 Task: Configure "Branch protection" for quality code control.
Action: Mouse moved to (797, 50)
Screenshot: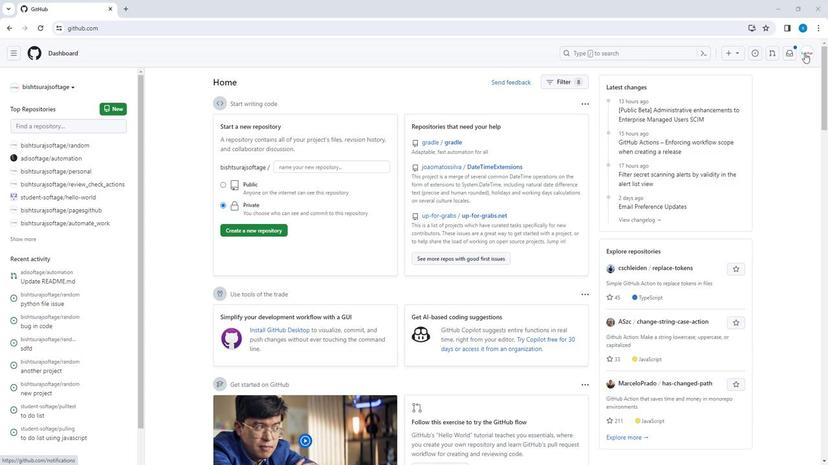 
Action: Mouse pressed left at (797, 50)
Screenshot: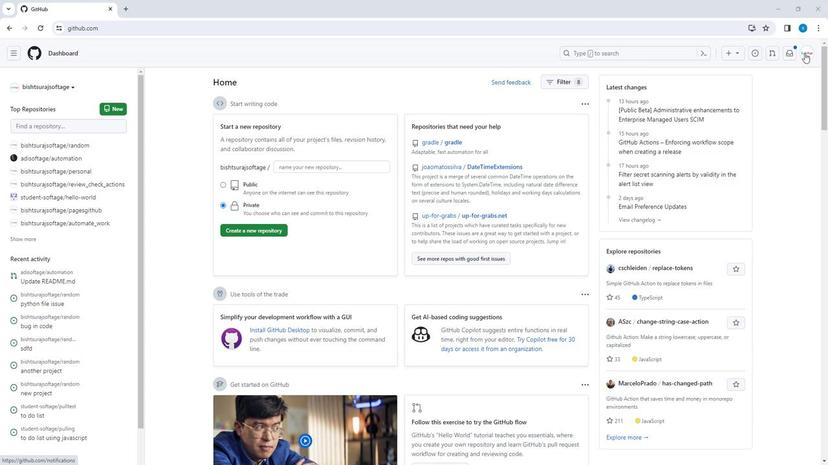 
Action: Mouse moved to (770, 111)
Screenshot: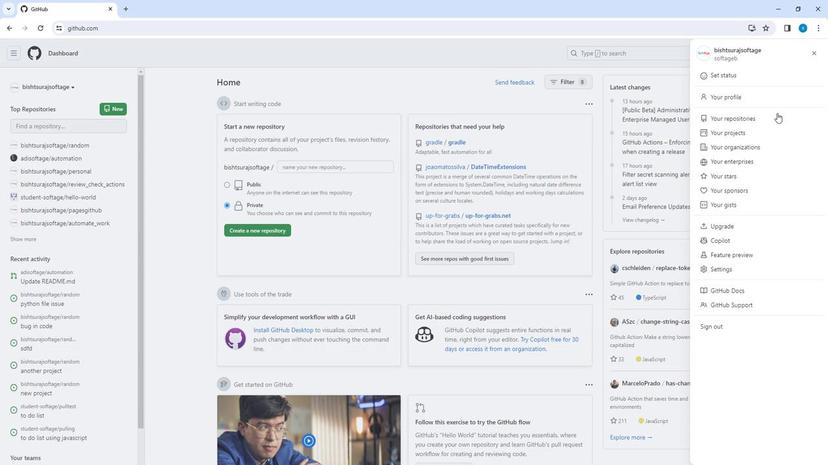 
Action: Mouse pressed left at (770, 111)
Screenshot: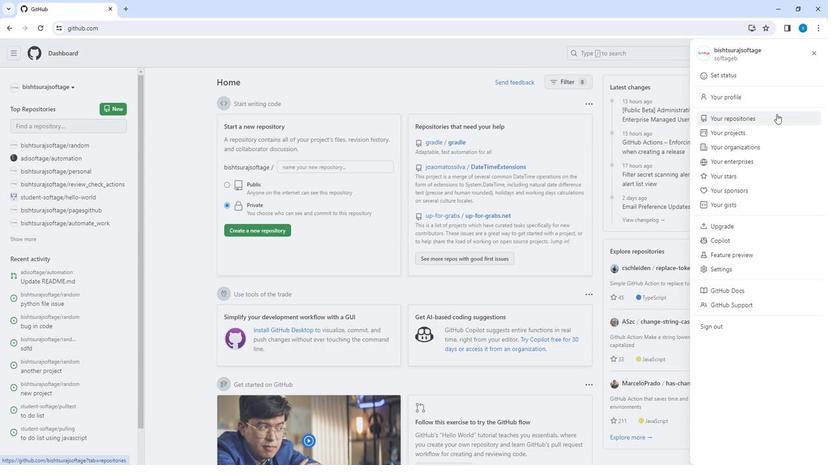 
Action: Mouse moved to (306, 133)
Screenshot: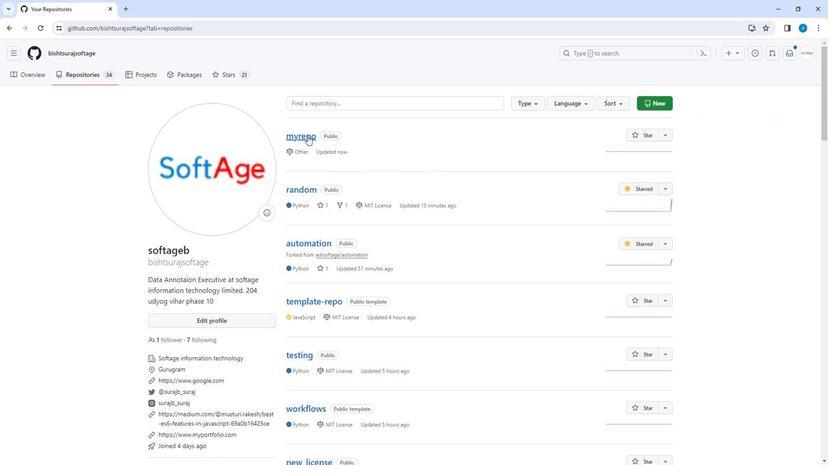 
Action: Mouse pressed left at (306, 133)
Screenshot: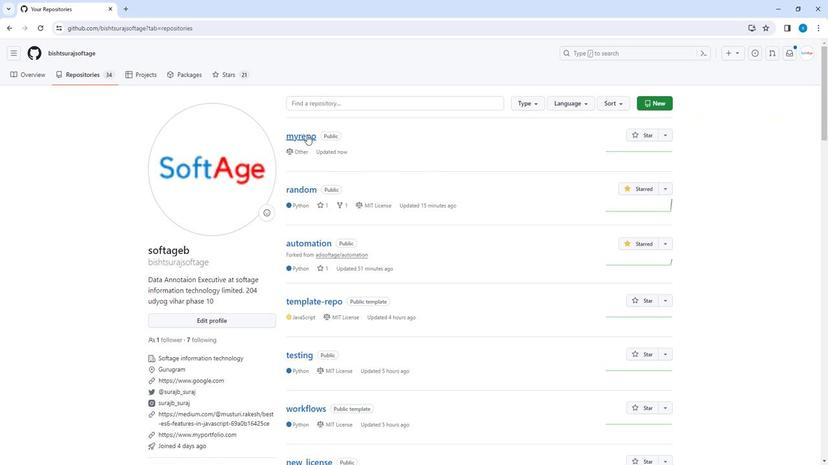 
Action: Mouse moved to (361, 75)
Screenshot: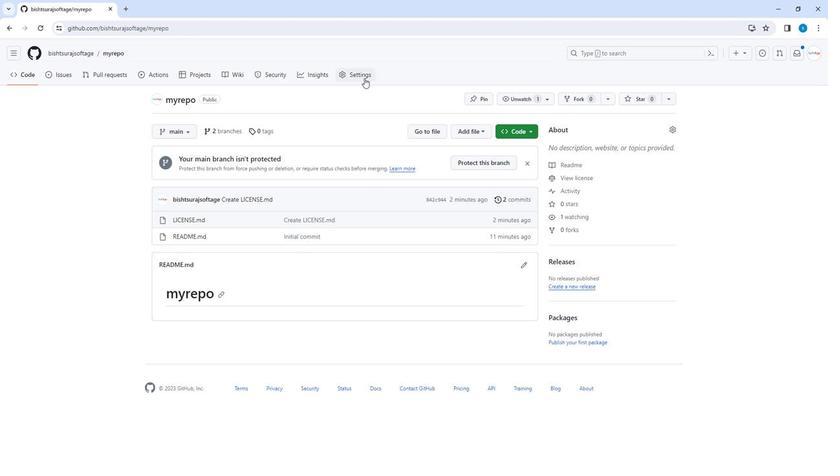
Action: Mouse pressed left at (361, 75)
Screenshot: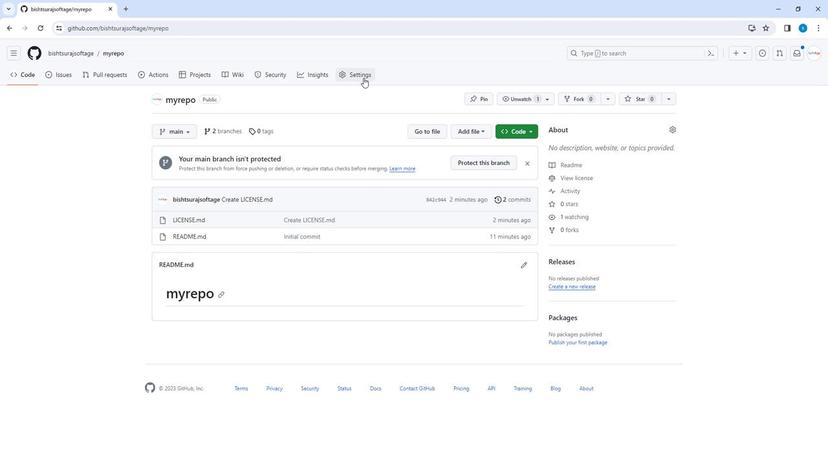 
Action: Mouse moved to (223, 188)
Screenshot: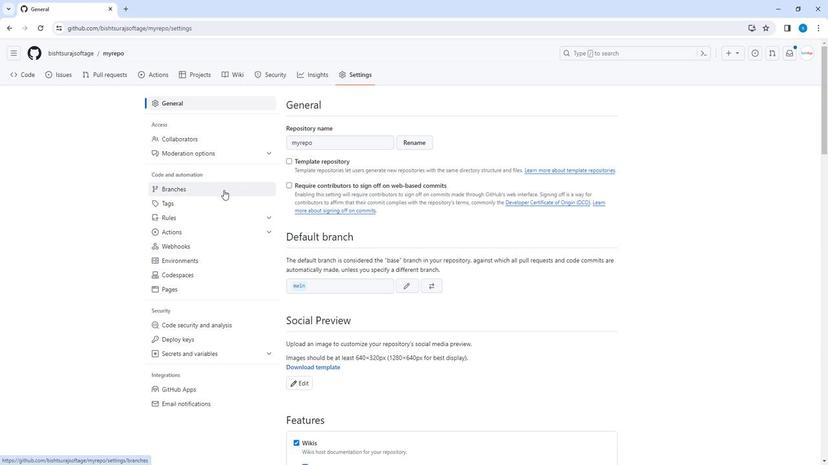 
Action: Mouse pressed left at (223, 188)
Screenshot: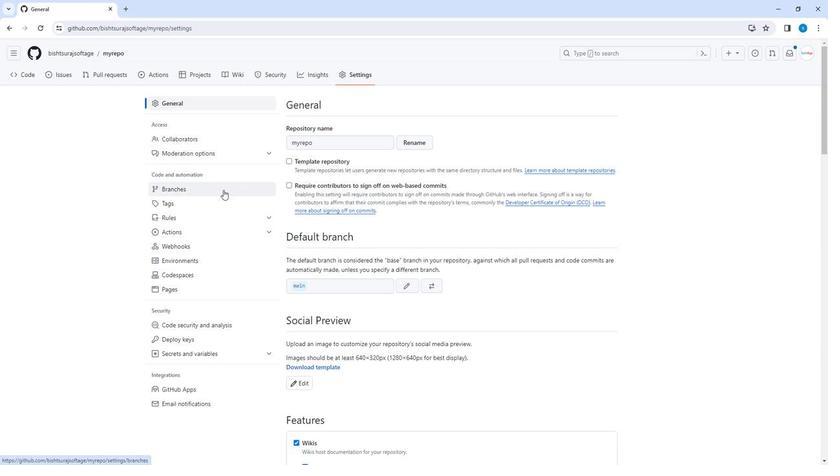 
Action: Mouse moved to (331, 164)
Screenshot: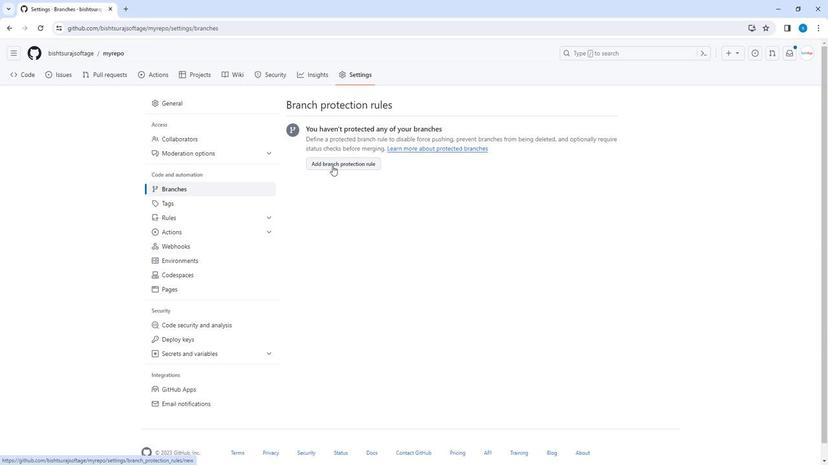 
Action: Mouse pressed left at (331, 164)
Screenshot: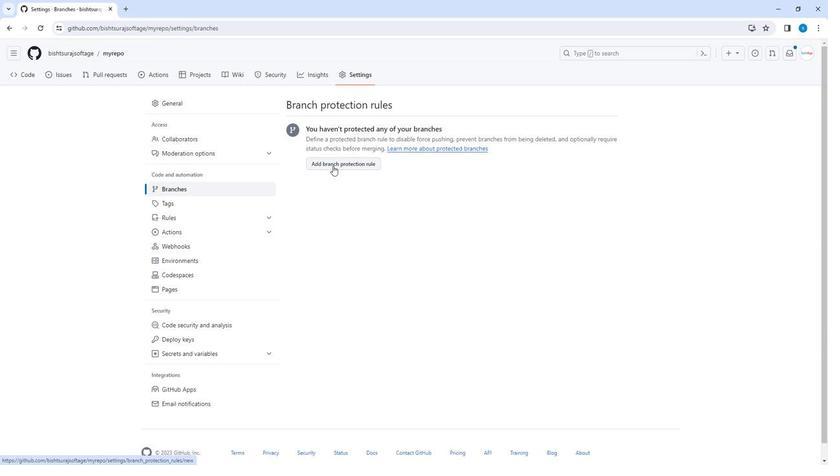 
Action: Mouse moved to (320, 233)
Screenshot: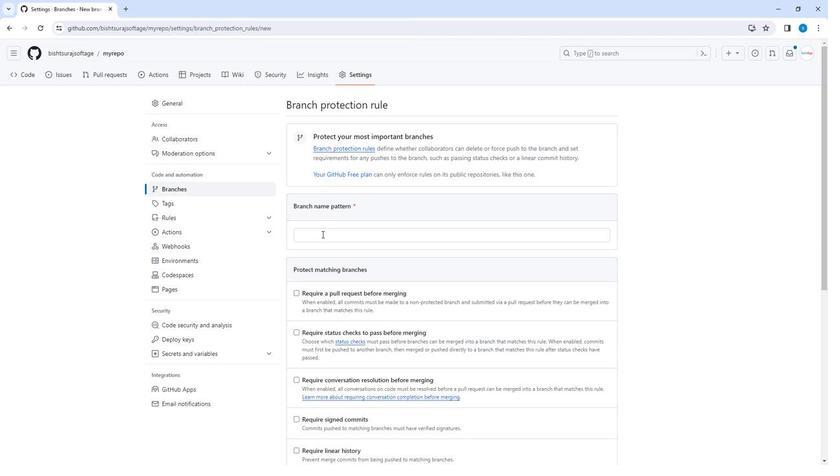 
Action: Mouse pressed left at (320, 233)
Screenshot: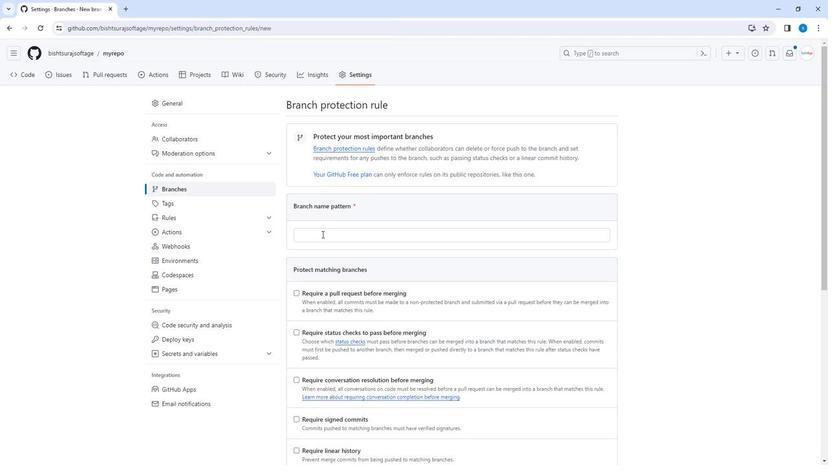 
Action: Mouse moved to (320, 234)
Screenshot: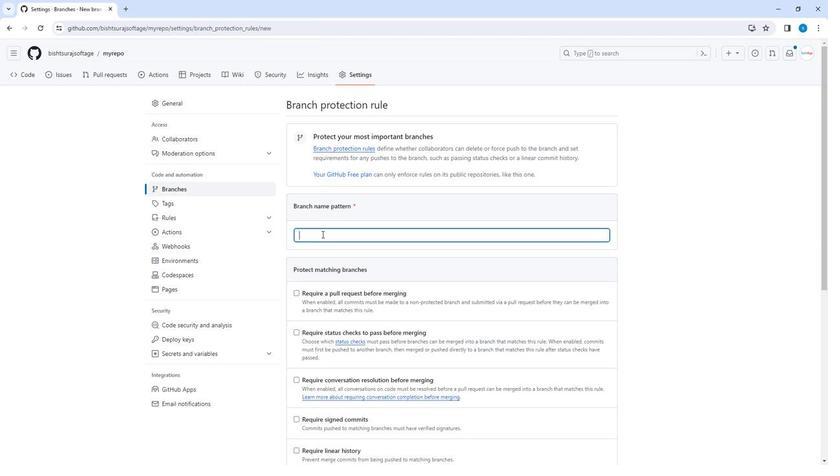 
Action: Key pressed main
Screenshot: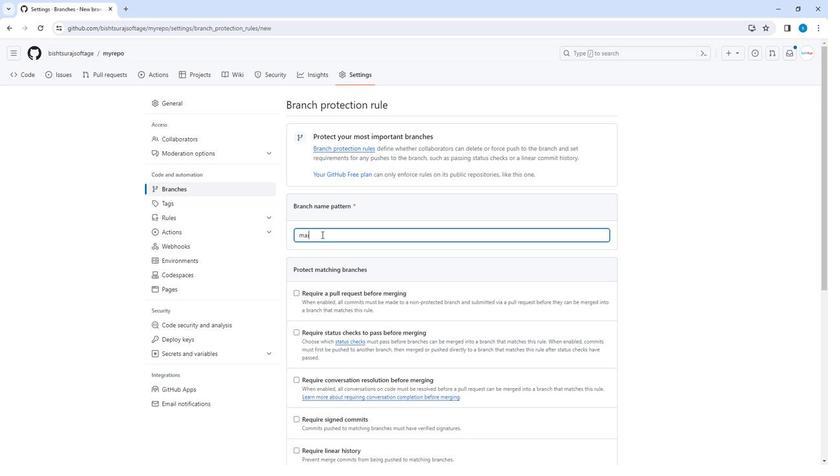 
Action: Mouse moved to (297, 298)
Screenshot: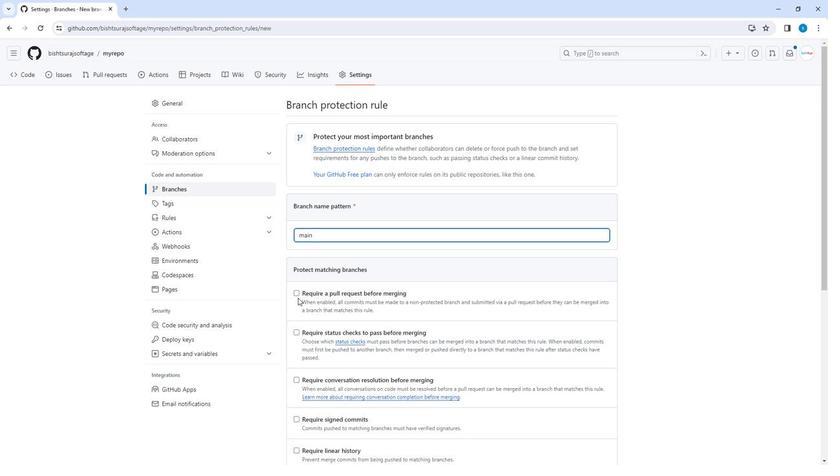 
Action: Mouse pressed left at (297, 298)
Screenshot: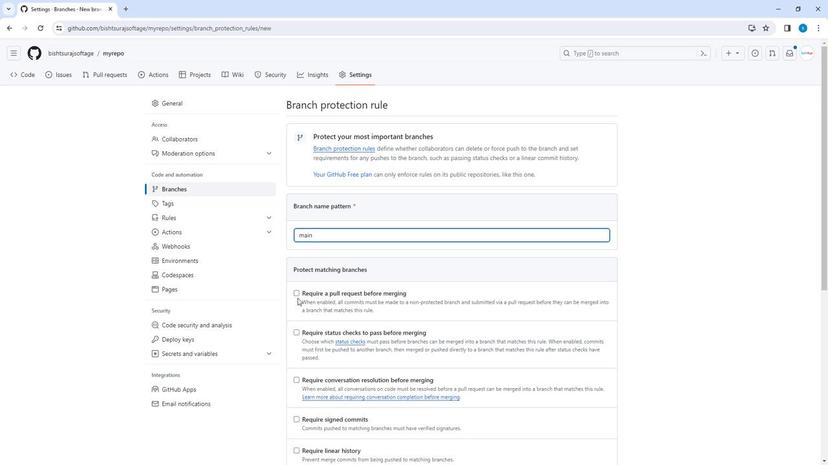 
Action: Mouse moved to (294, 293)
Screenshot: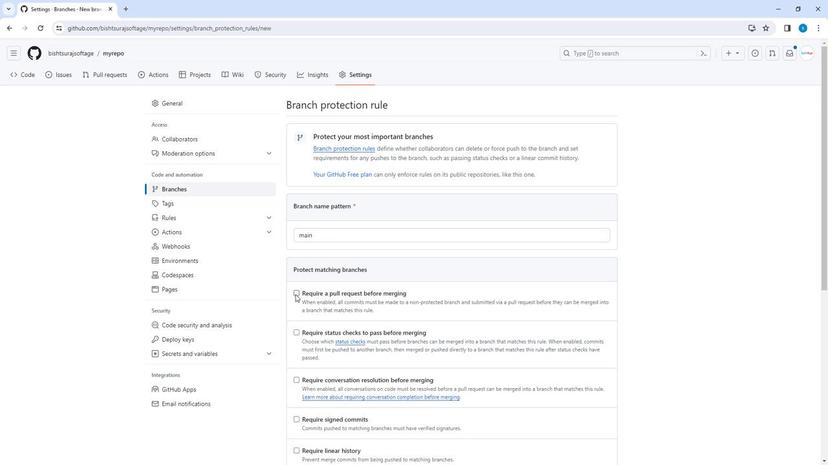 
Action: Mouse pressed left at (294, 293)
Screenshot: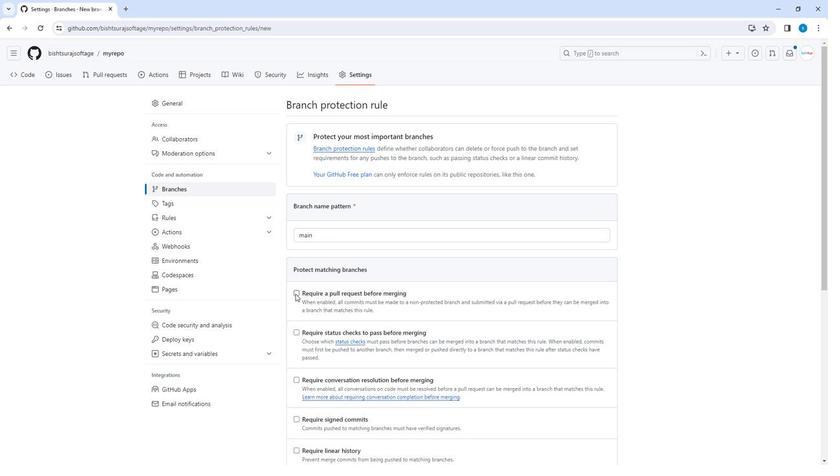 
Action: Mouse moved to (298, 312)
Screenshot: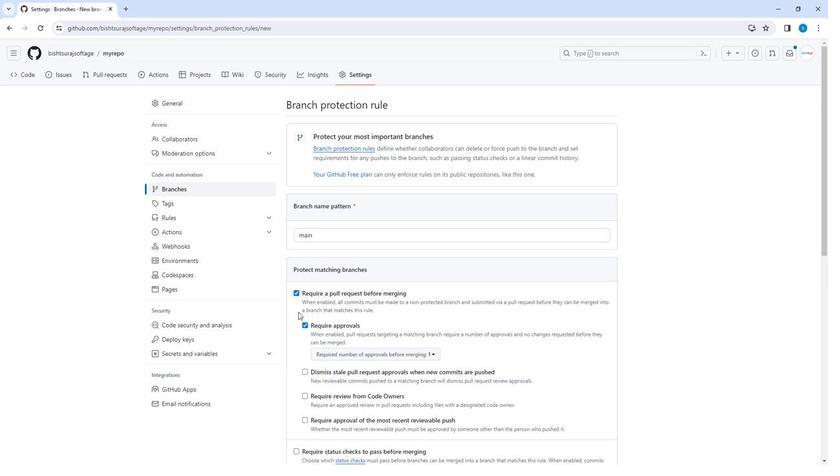 
Action: Mouse scrolled (298, 311) with delta (0, 0)
Screenshot: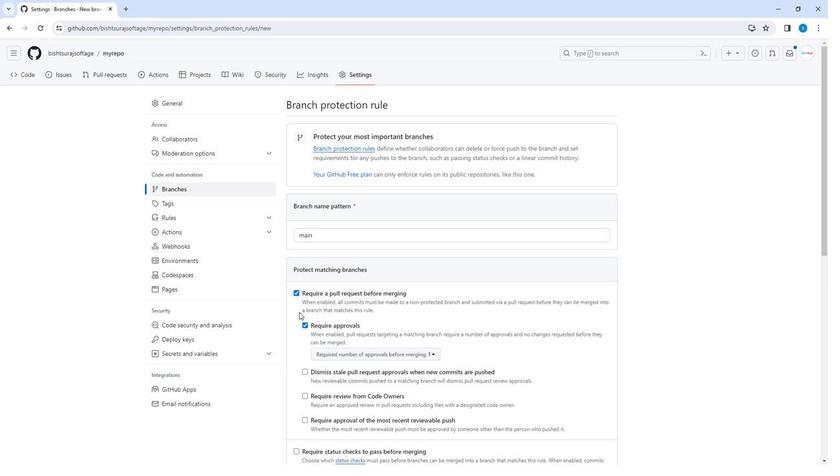 
Action: Mouse scrolled (298, 311) with delta (0, 0)
Screenshot: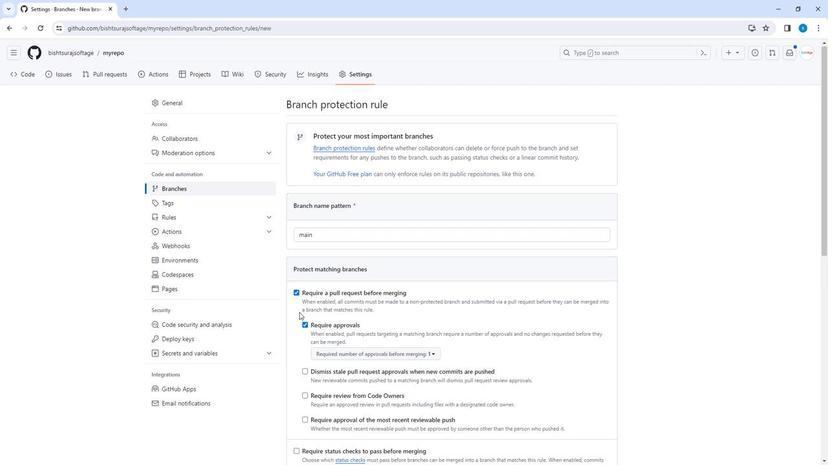 
Action: Mouse scrolled (298, 311) with delta (0, 0)
Screenshot: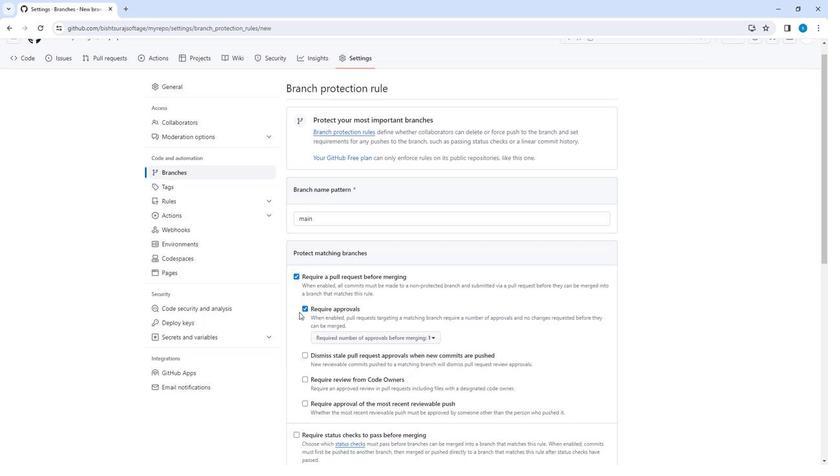 
Action: Mouse moved to (293, 321)
Screenshot: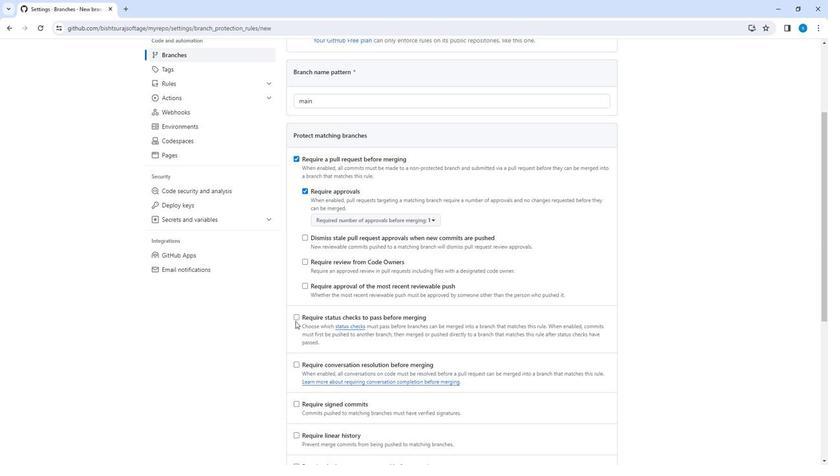 
Action: Mouse pressed left at (293, 321)
Screenshot: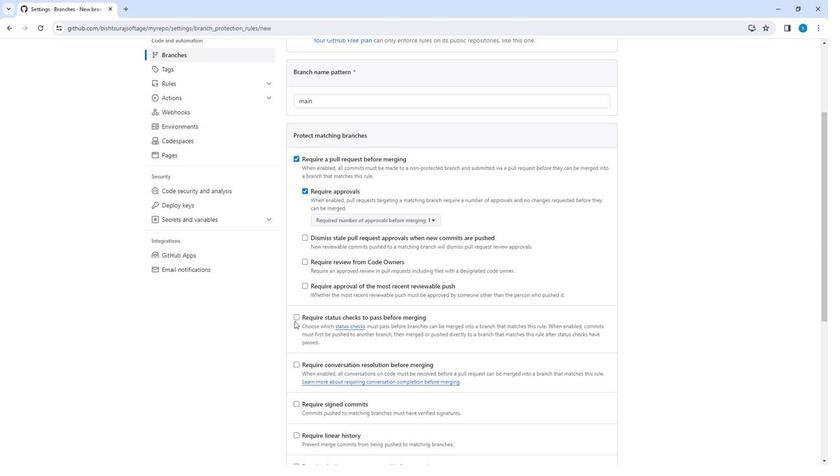 
Action: Mouse moved to (294, 320)
Screenshot: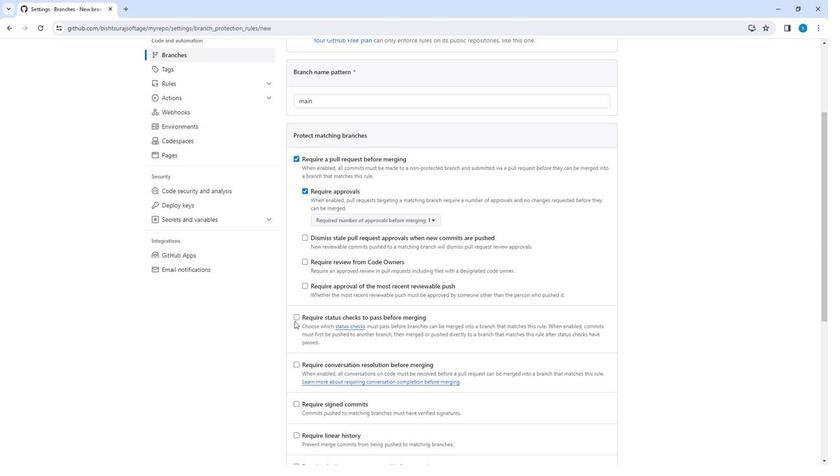 
Action: Mouse pressed left at (294, 320)
Screenshot: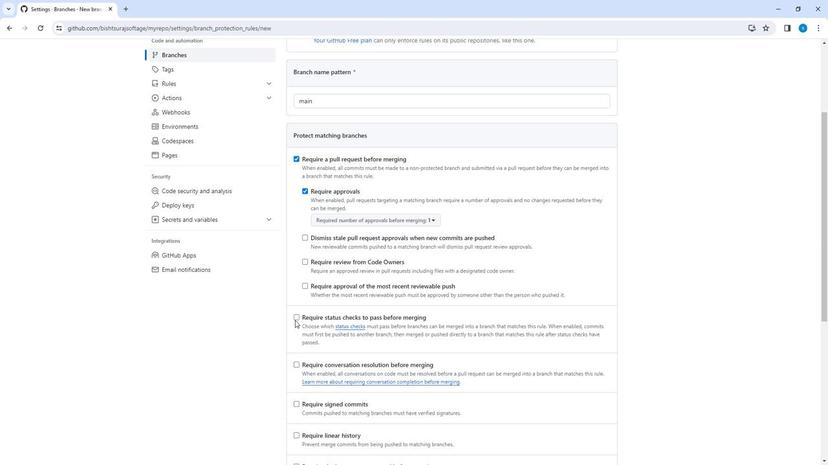 
Action: Mouse moved to (295, 319)
Screenshot: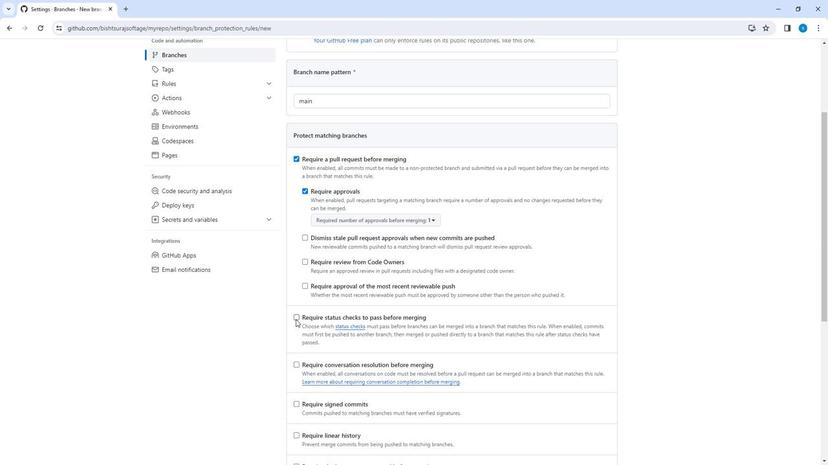 
Action: Mouse pressed left at (295, 319)
Screenshot: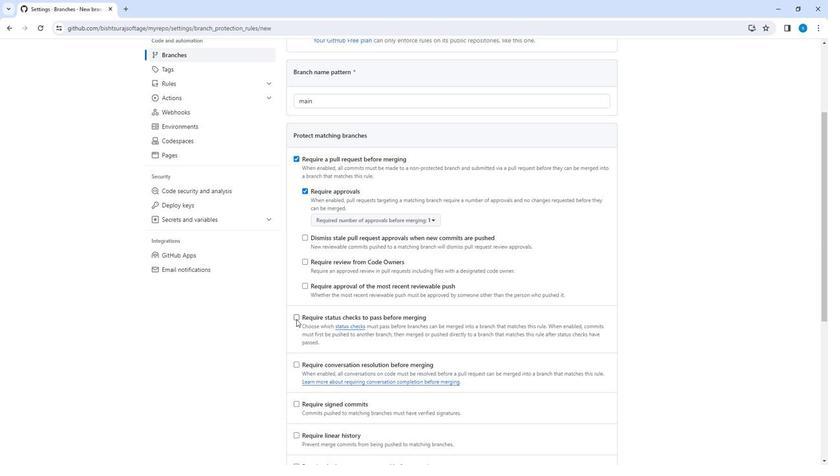 
Action: Mouse moved to (295, 319)
Screenshot: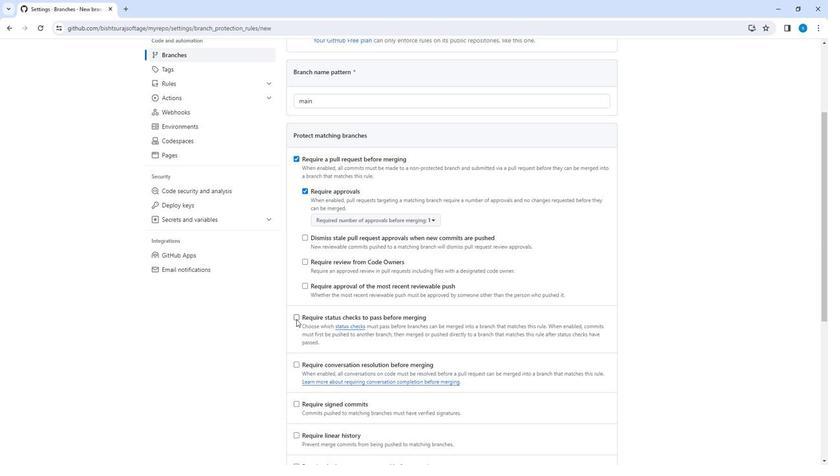 
Action: Mouse scrolled (295, 319) with delta (0, 0)
Screenshot: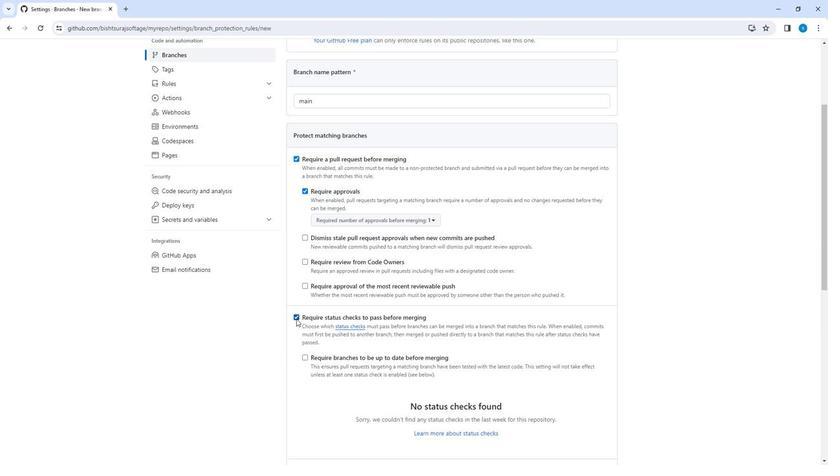 
Action: Mouse scrolled (295, 319) with delta (0, 0)
Screenshot: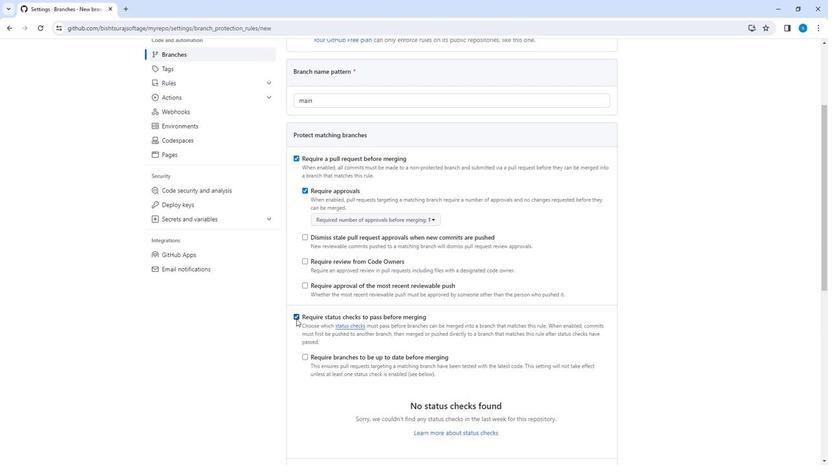 
Action: Mouse scrolled (295, 319) with delta (0, 0)
Screenshot: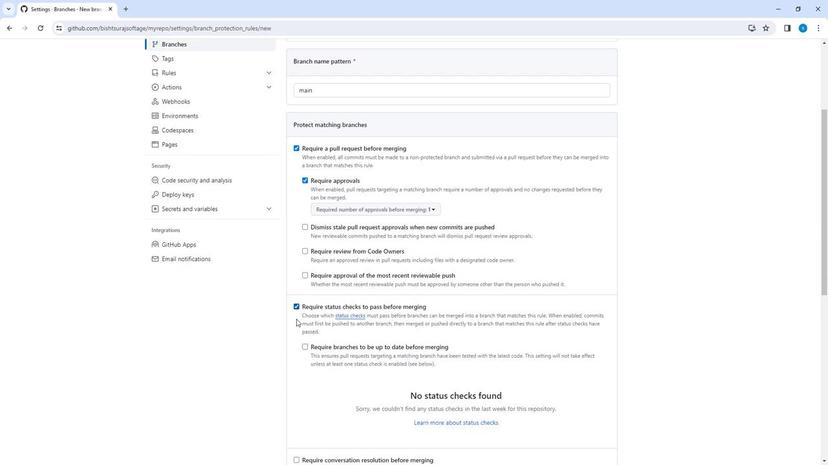 
Action: Mouse scrolled (295, 319) with delta (0, 0)
Screenshot: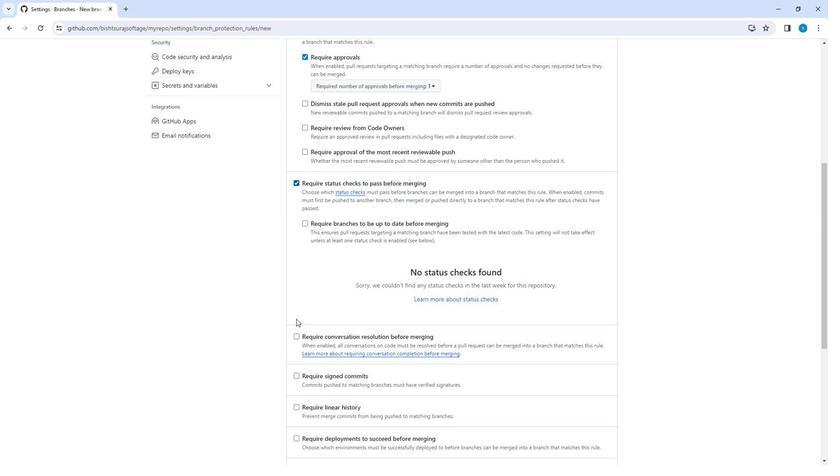 
Action: Mouse moved to (293, 330)
Screenshot: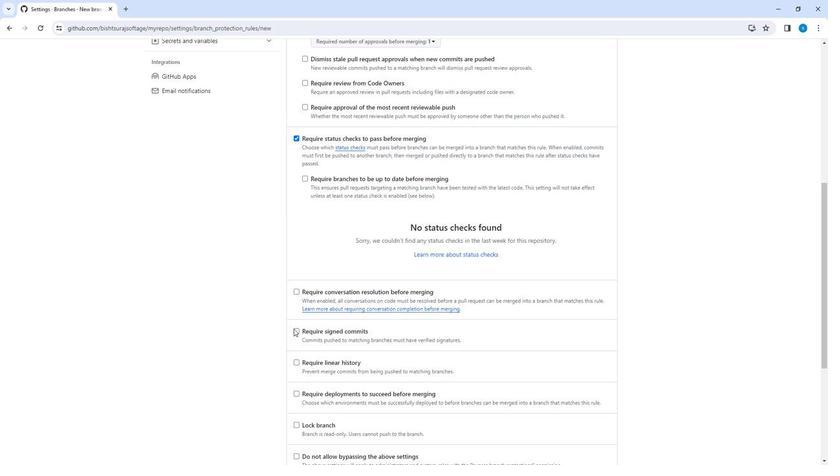 
Action: Mouse pressed left at (293, 330)
Screenshot: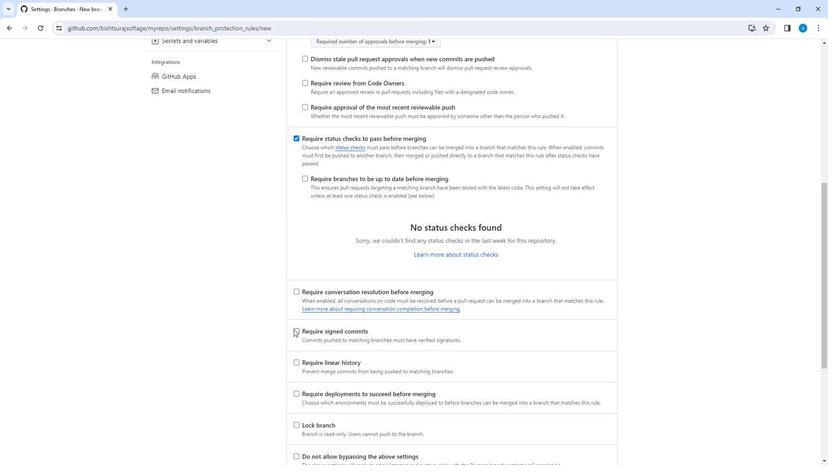 
Action: Mouse moved to (295, 362)
Screenshot: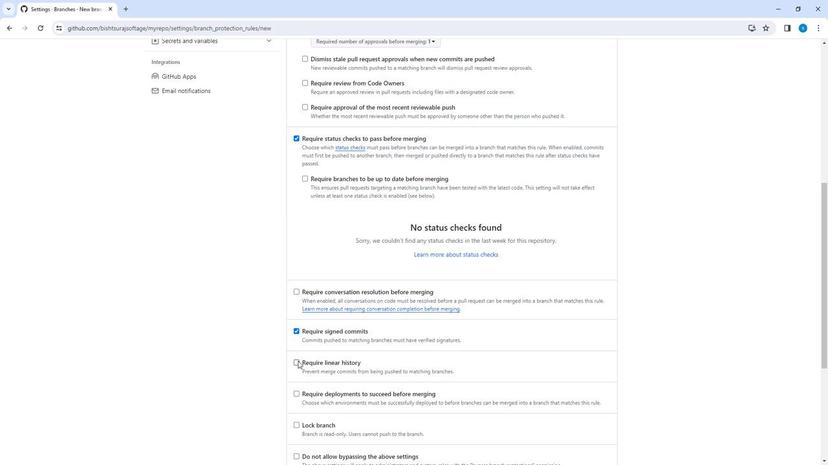 
Action: Mouse pressed left at (295, 362)
Screenshot: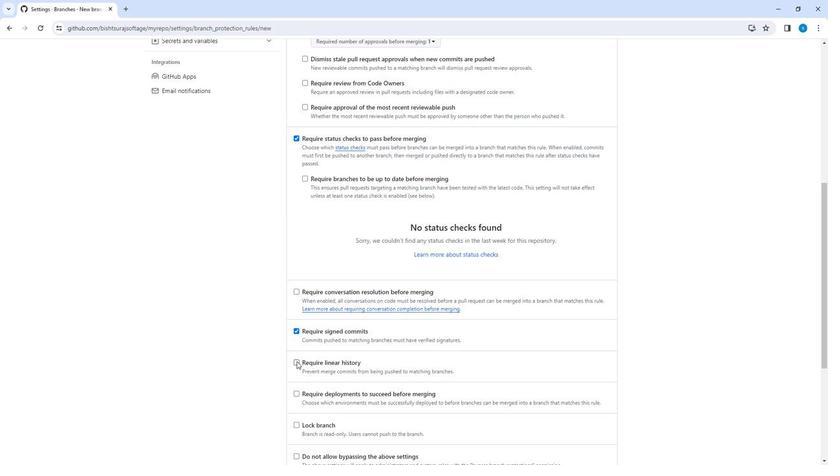 
Action: Mouse scrolled (295, 361) with delta (0, 0)
Screenshot: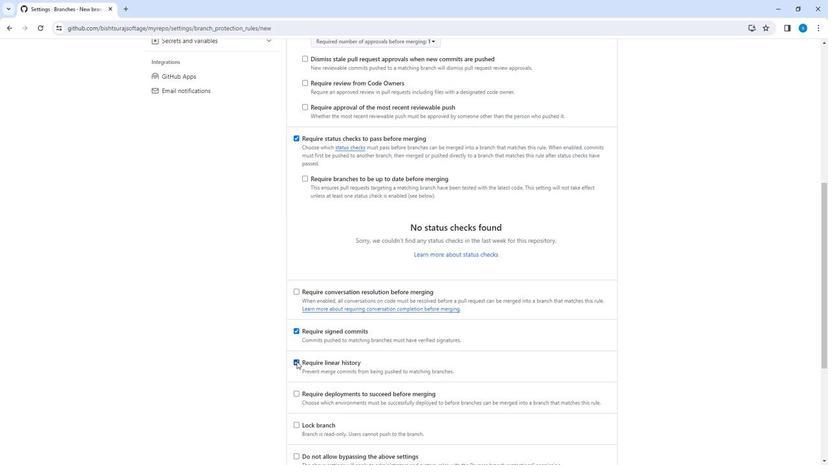 
Action: Mouse scrolled (295, 361) with delta (0, 0)
Screenshot: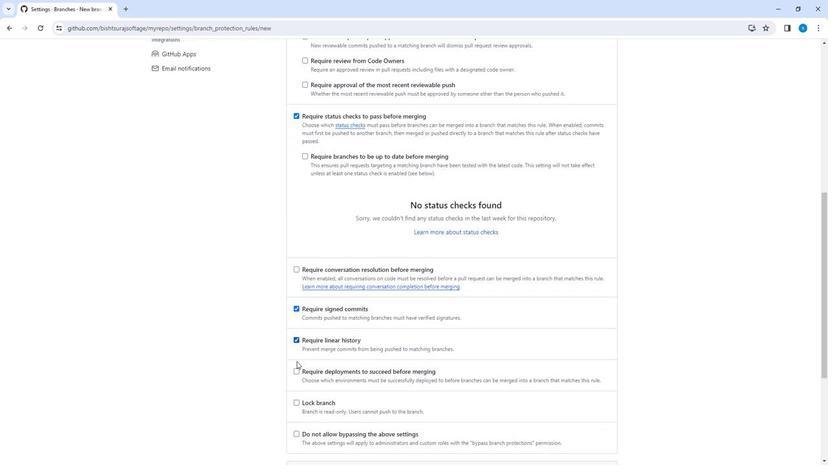 
Action: Mouse scrolled (295, 361) with delta (0, 0)
Screenshot: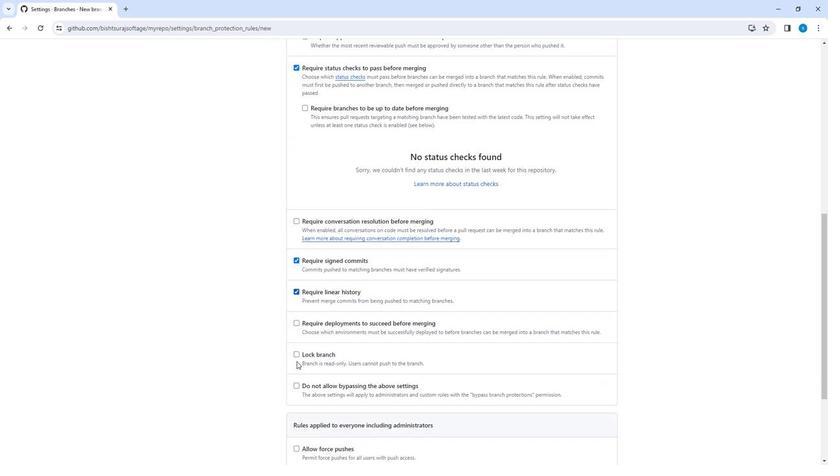 
Action: Mouse moved to (295, 322)
Screenshot: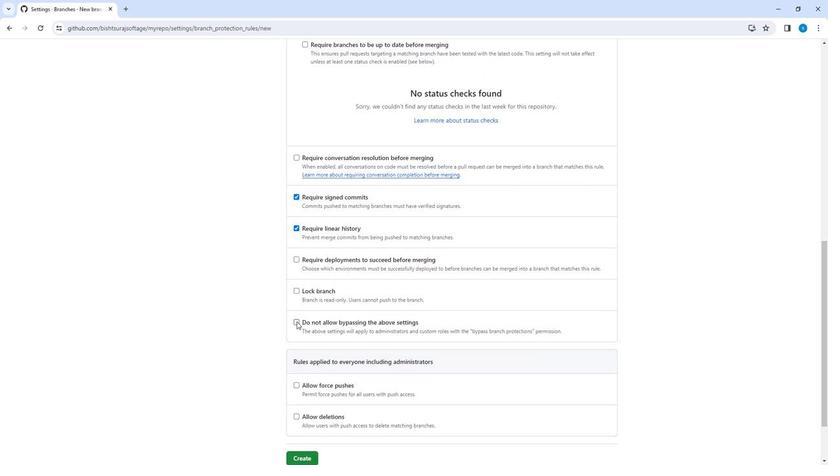 
Action: Mouse pressed left at (295, 322)
Screenshot: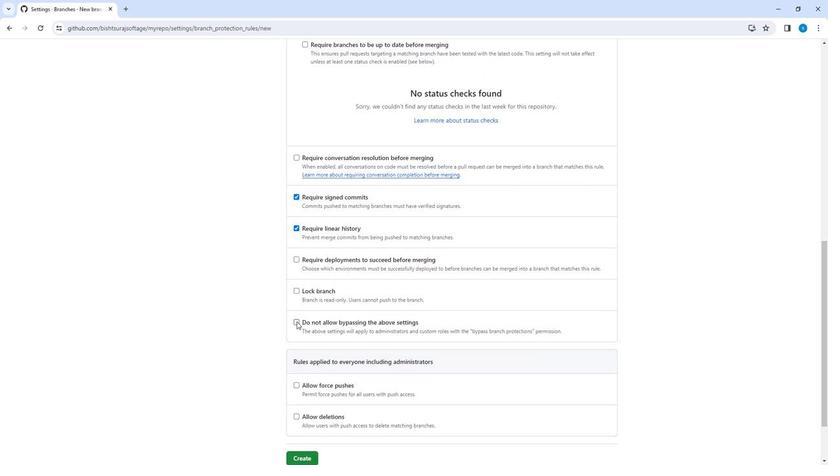 
Action: Mouse scrolled (295, 321) with delta (0, 0)
Screenshot: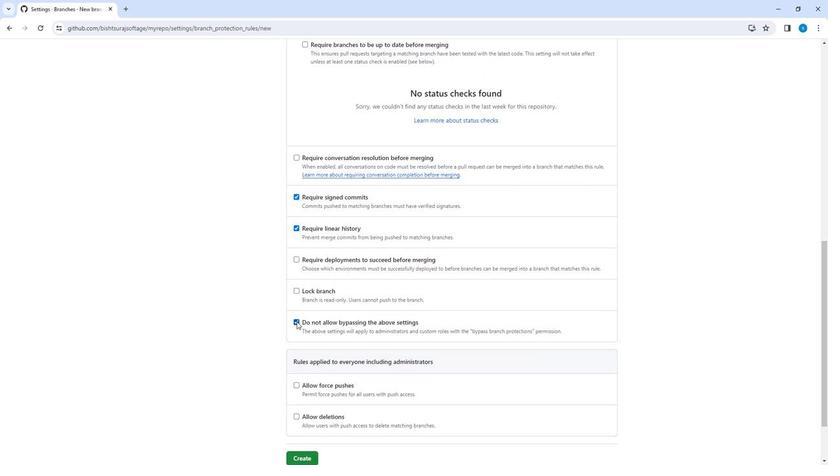
Action: Mouse scrolled (295, 321) with delta (0, 0)
Screenshot: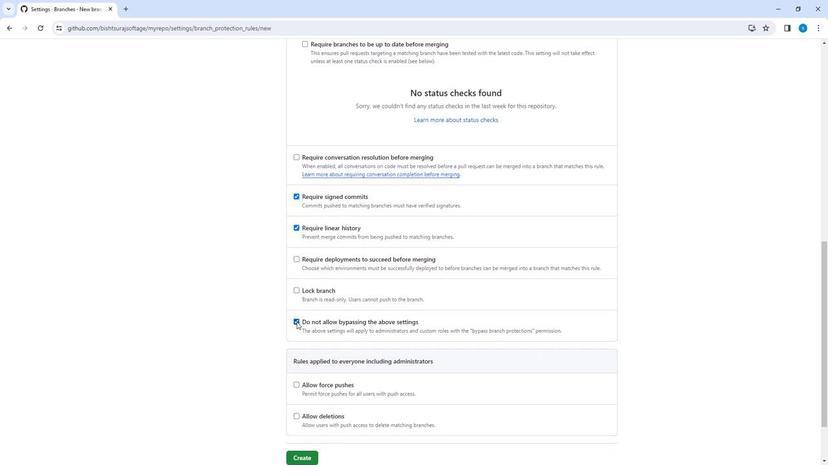 
Action: Mouse scrolled (295, 321) with delta (0, 0)
Screenshot: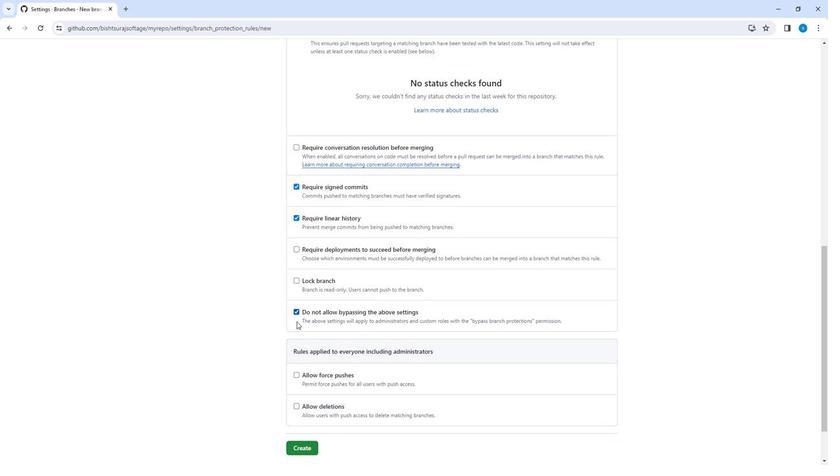 
Action: Mouse moved to (291, 385)
Screenshot: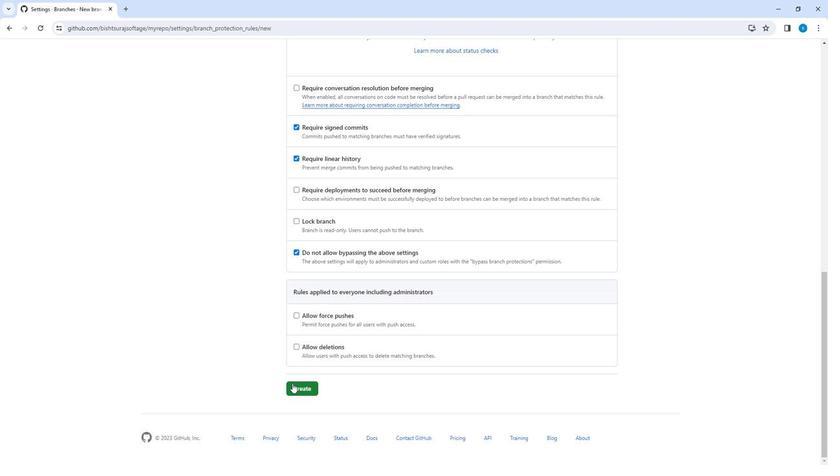 
Action: Mouse pressed left at (291, 385)
Screenshot: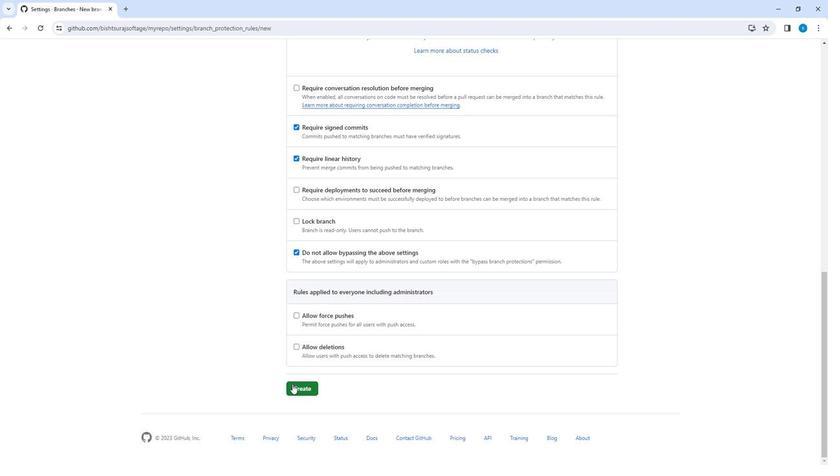 
Action: Mouse moved to (298, 369)
Screenshot: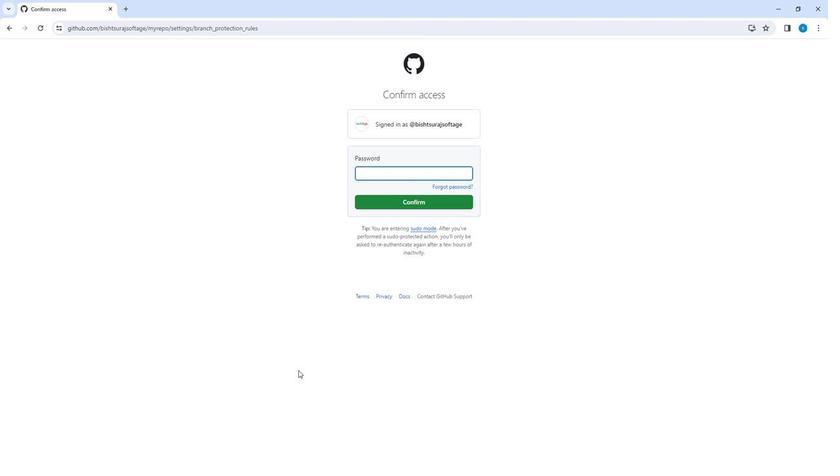 
Action: Key pressed bishtsurah<Key.backspace>j51
Screenshot: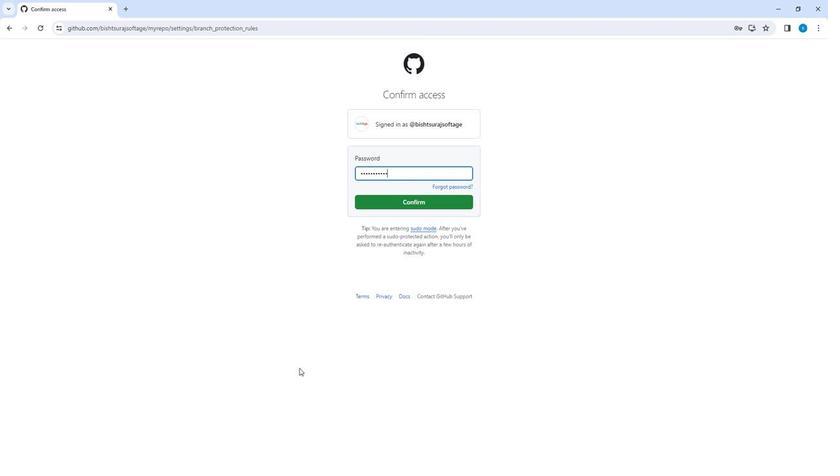 
Action: Mouse moved to (406, 200)
Screenshot: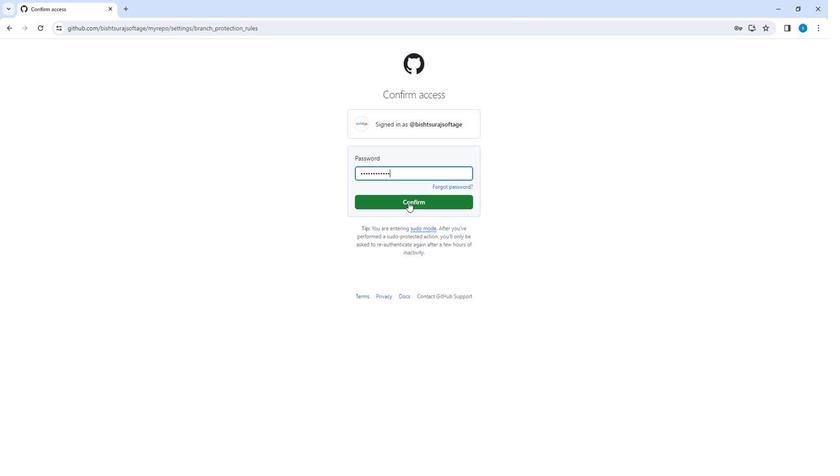 
Action: Mouse pressed left at (406, 200)
Screenshot: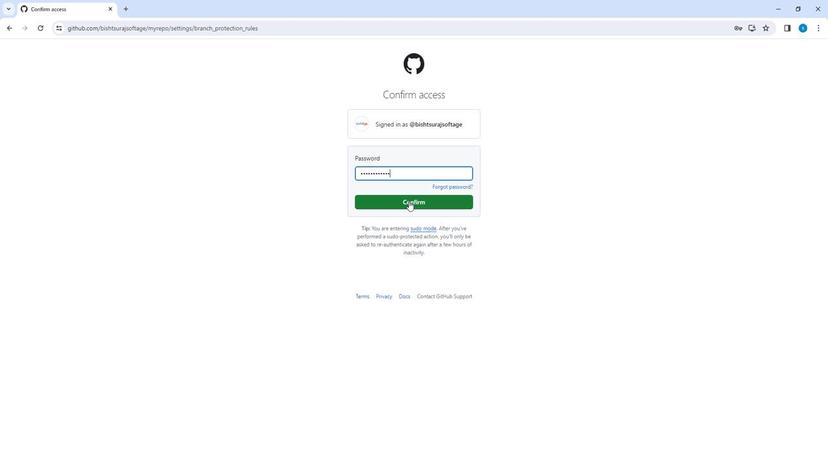 
Action: Mouse moved to (500, 273)
Screenshot: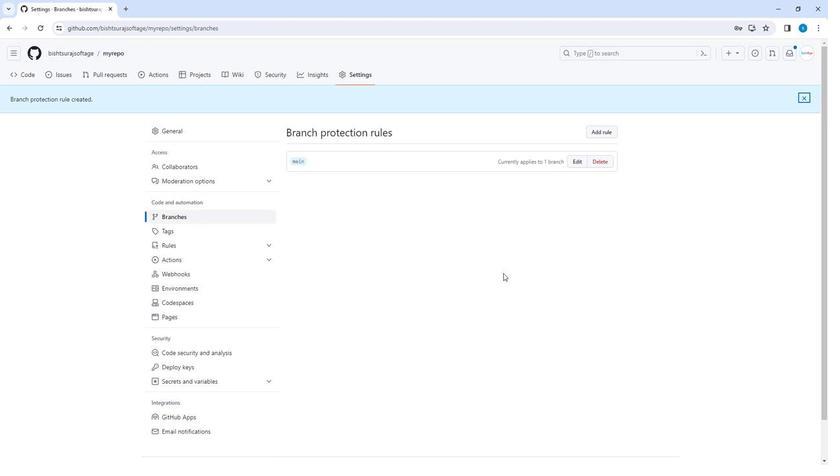 
